 Task: Add Hu Organic Crunchy Mint Dark Chocolate Bar to the cart.
Action: Mouse moved to (19, 58)
Screenshot: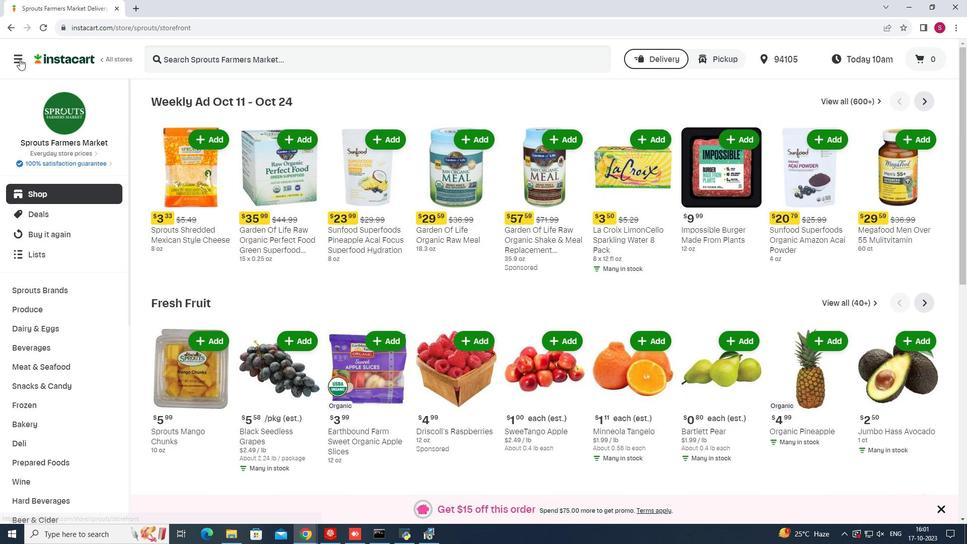 
Action: Mouse pressed left at (19, 58)
Screenshot: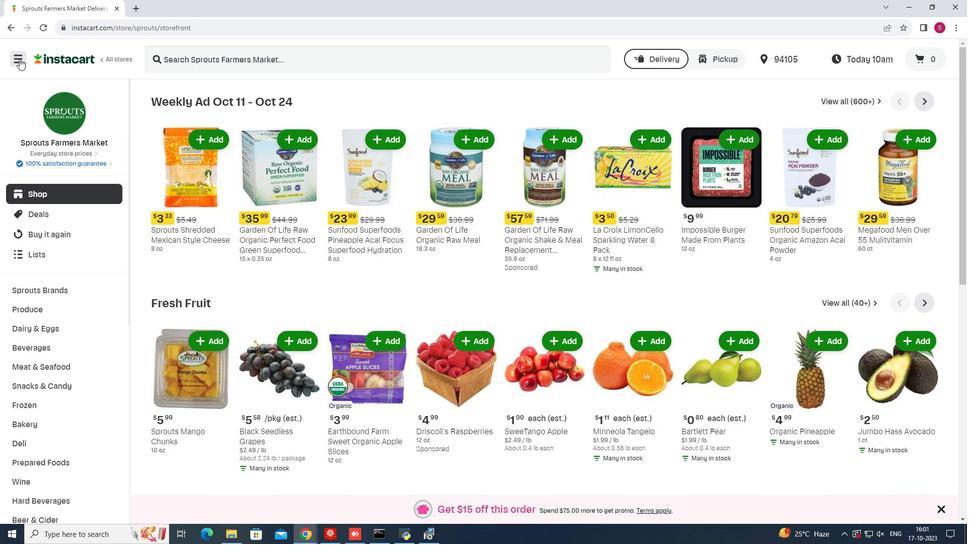 
Action: Mouse moved to (76, 268)
Screenshot: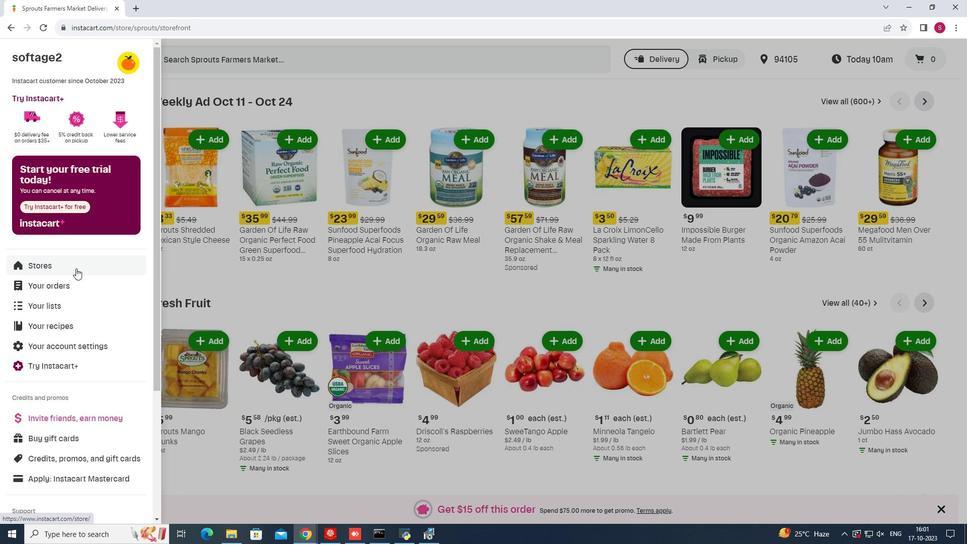 
Action: Mouse pressed left at (76, 268)
Screenshot: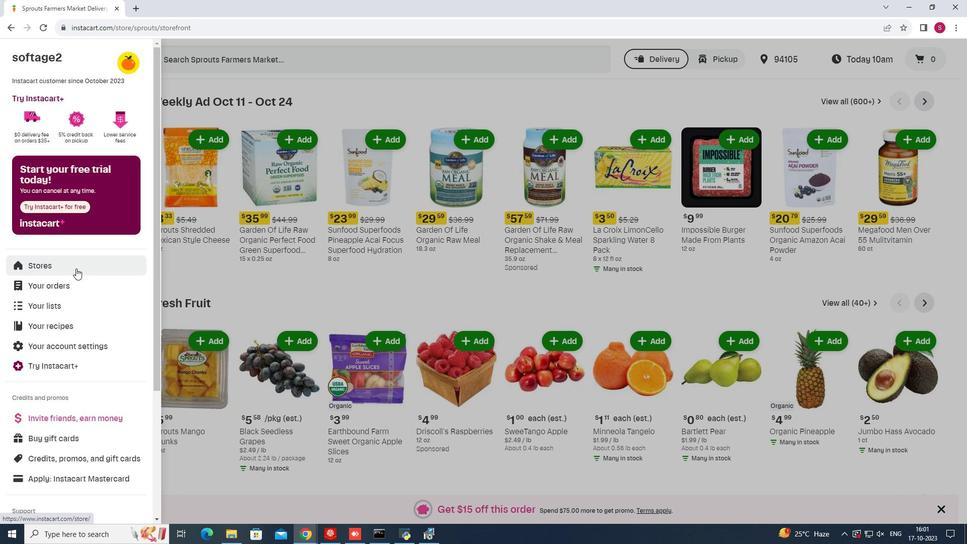
Action: Mouse moved to (236, 88)
Screenshot: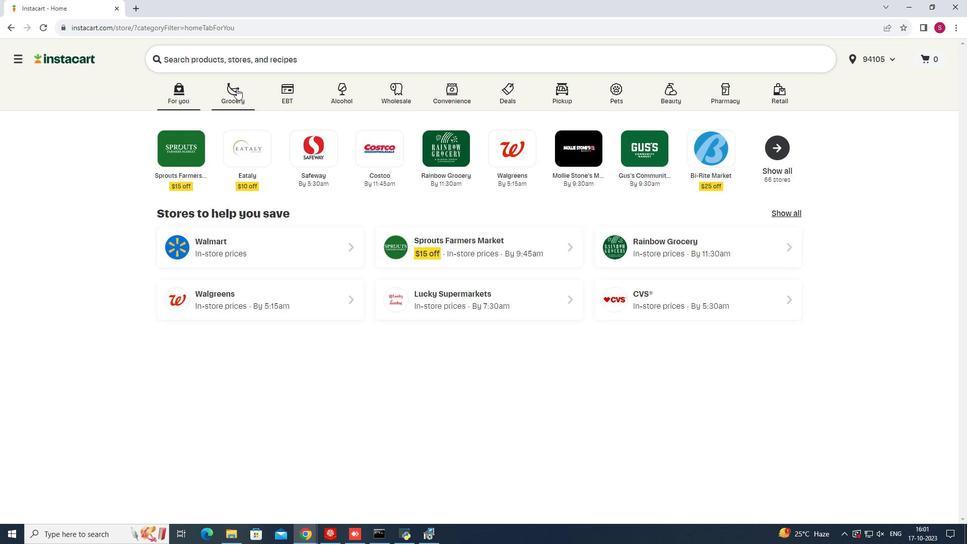 
Action: Mouse pressed left at (236, 88)
Screenshot: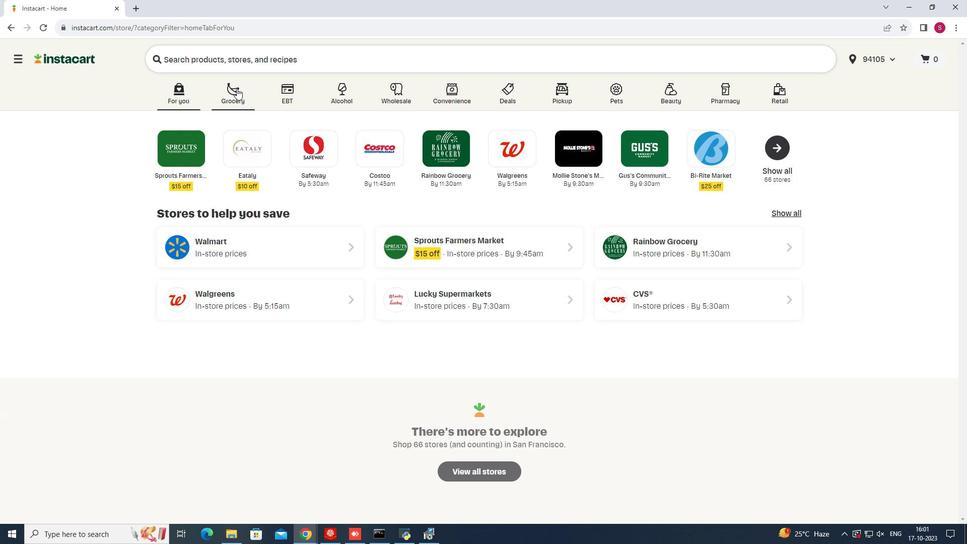 
Action: Mouse moved to (668, 139)
Screenshot: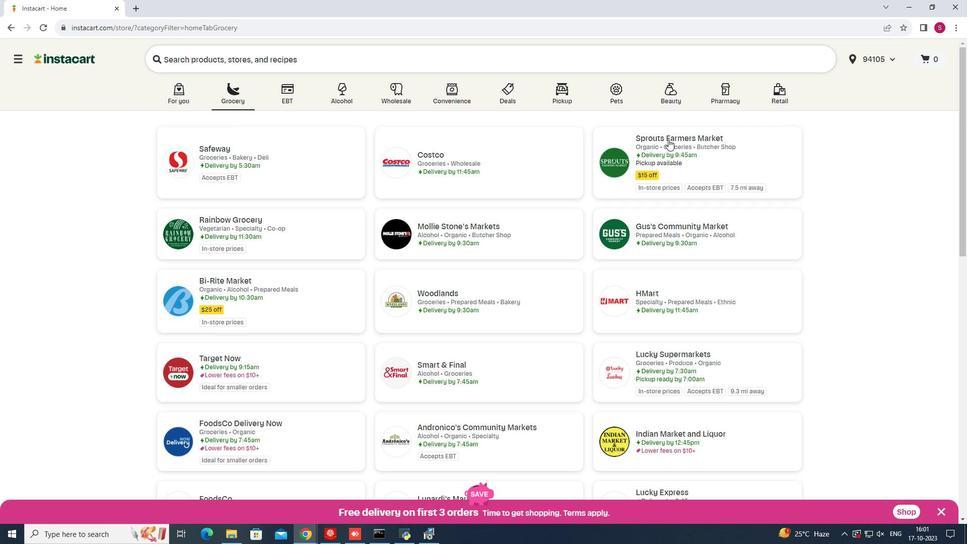 
Action: Mouse pressed left at (668, 139)
Screenshot: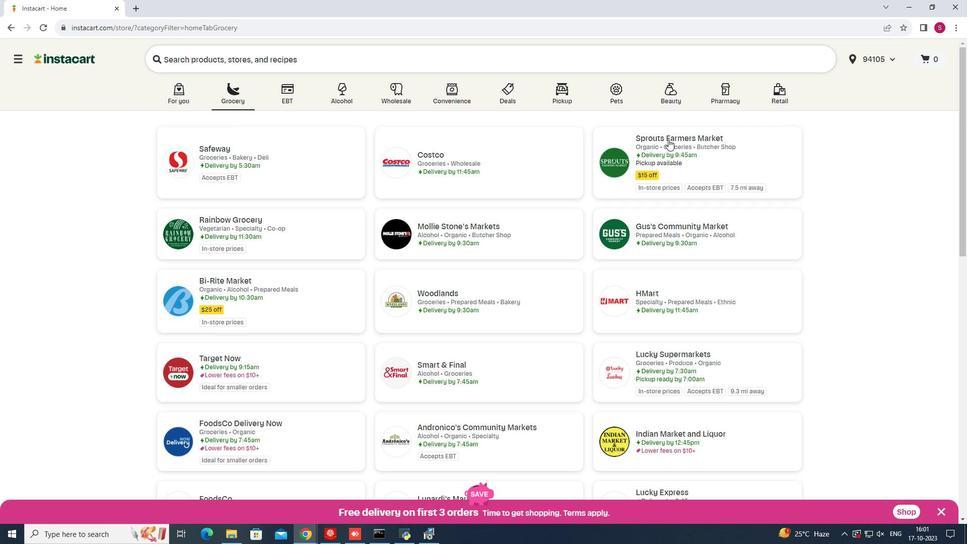 
Action: Mouse moved to (39, 383)
Screenshot: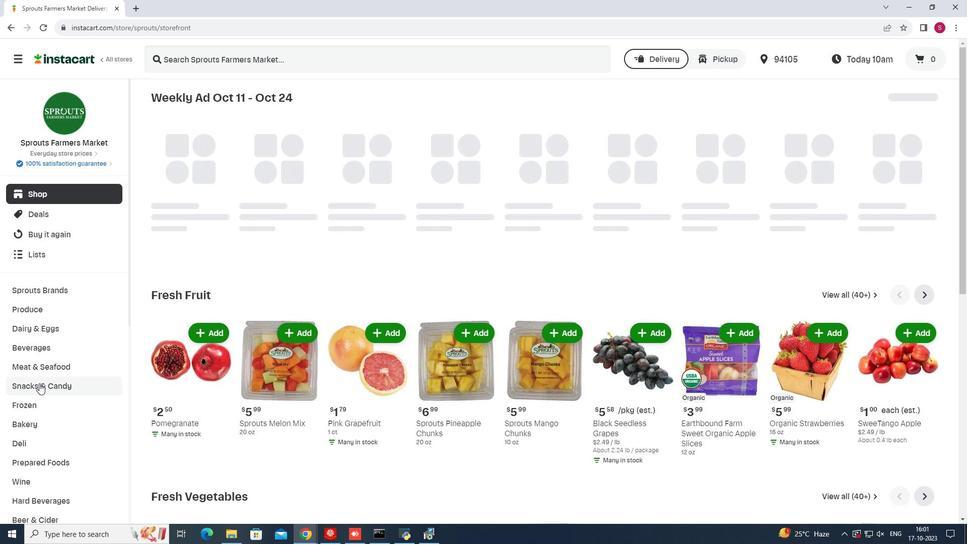 
Action: Mouse pressed left at (39, 383)
Screenshot: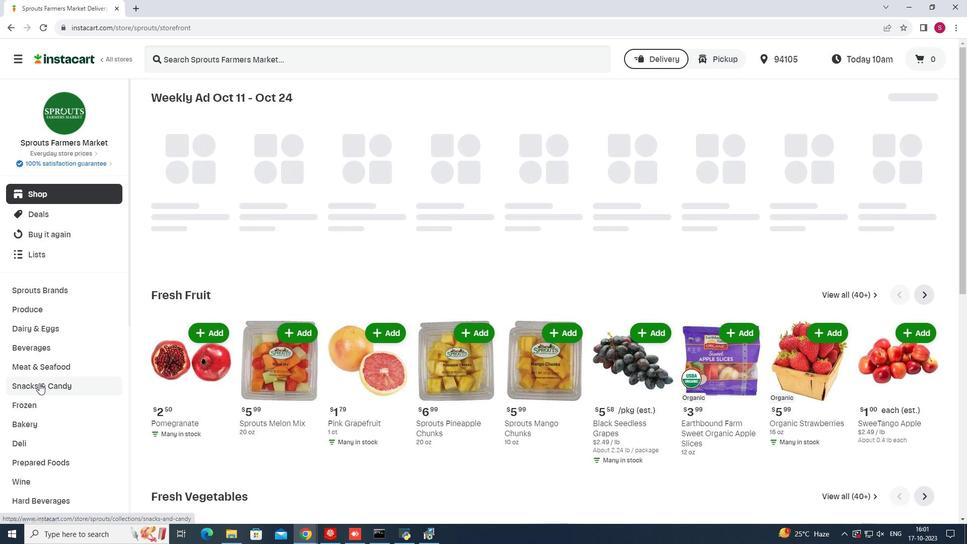
Action: Mouse moved to (298, 121)
Screenshot: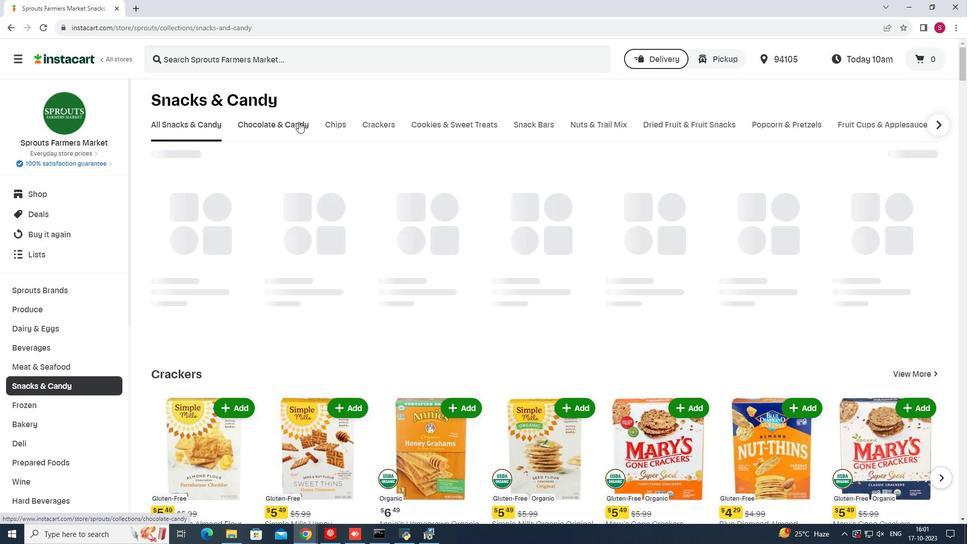 
Action: Mouse pressed left at (298, 121)
Screenshot: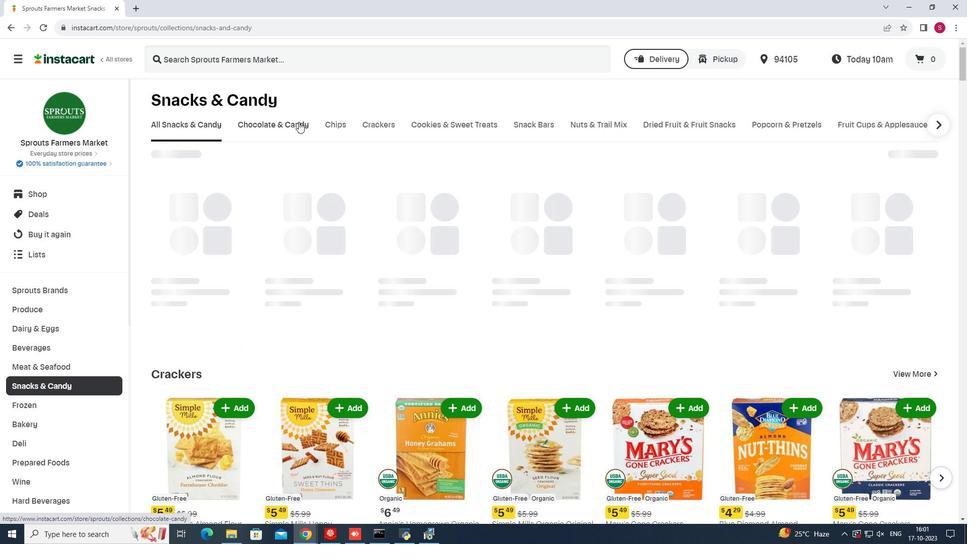 
Action: Mouse moved to (264, 168)
Screenshot: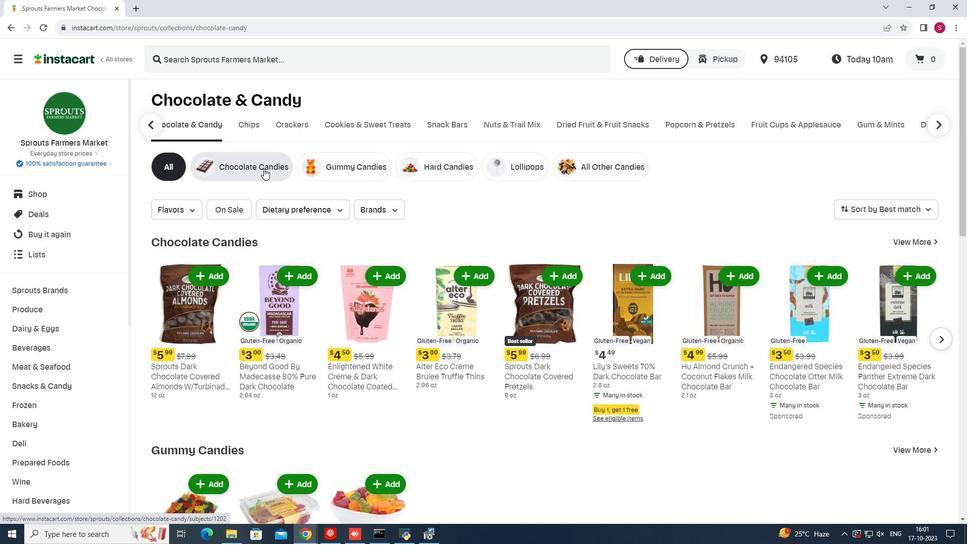 
Action: Mouse pressed left at (264, 168)
Screenshot: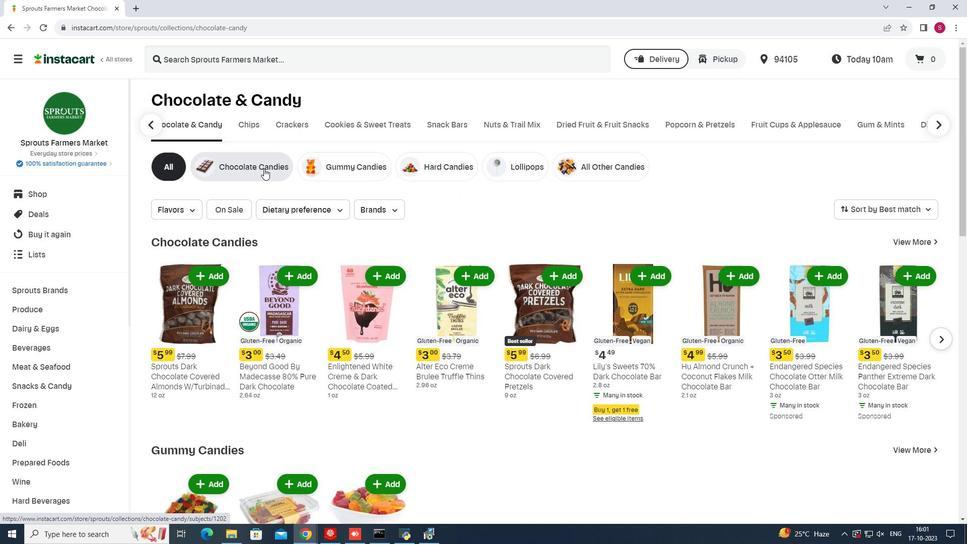 
Action: Mouse pressed left at (264, 168)
Screenshot: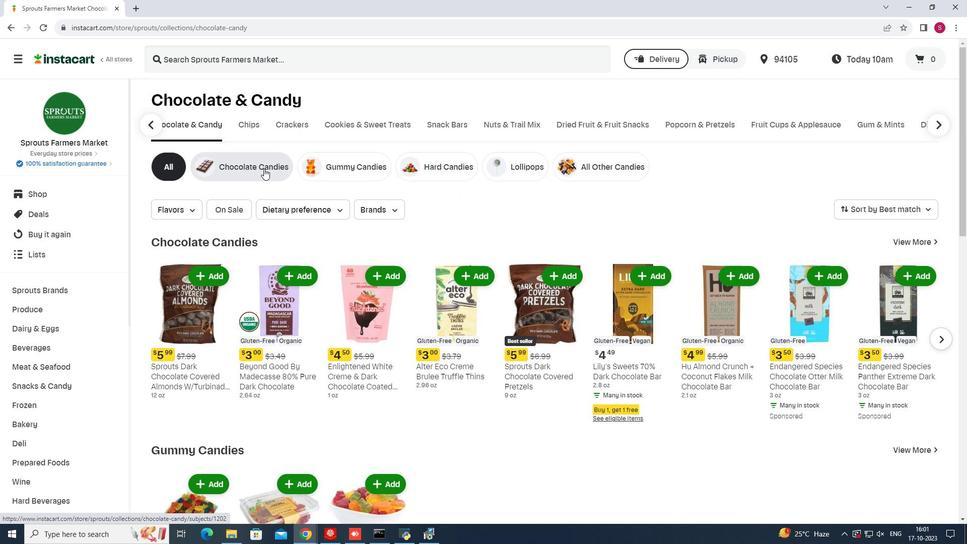 
Action: Mouse moved to (319, 55)
Screenshot: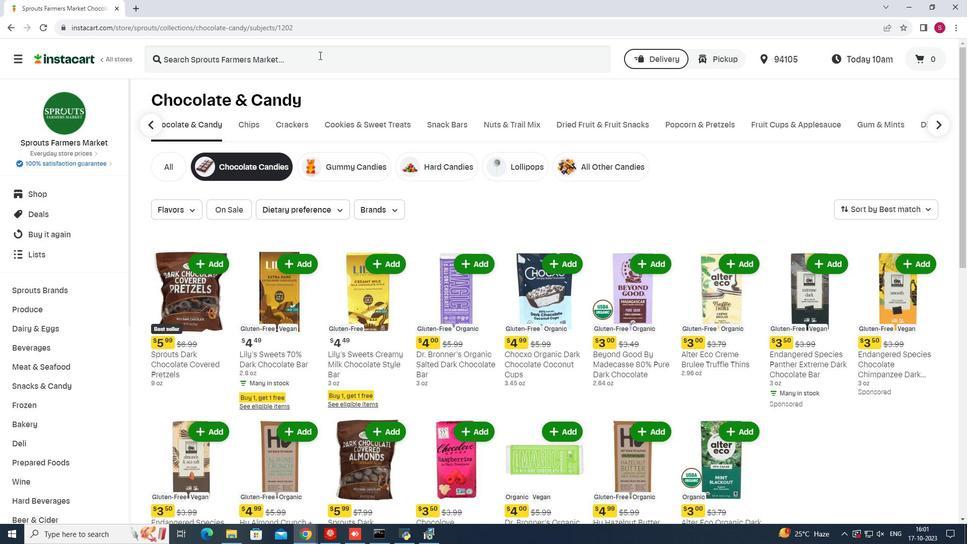 
Action: Mouse pressed left at (319, 55)
Screenshot: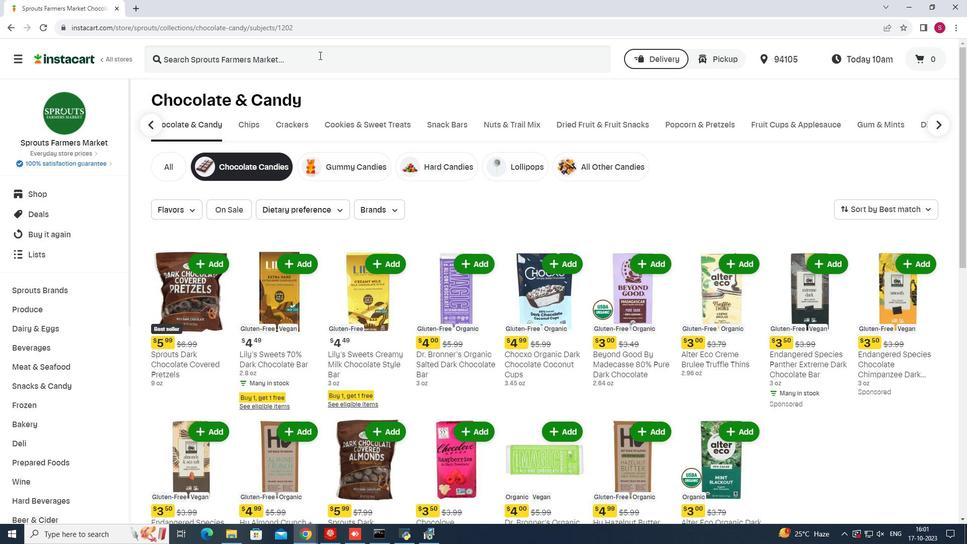 
Action: Key pressed <Key.shift>Hu<Key.space><Key.shift>Organic<Key.space><Key.shift>Crunchy<Key.space><Key.shift>Mint<Key.space><Key.shift>Dark<Key.space><Key.shift><Key.shift><Key.shift><Key.shift><Key.shift><Key.shift><Key.shift><Key.shift>Chocolate<Key.space><Key.shift>Bar<Key.enter>
Screenshot: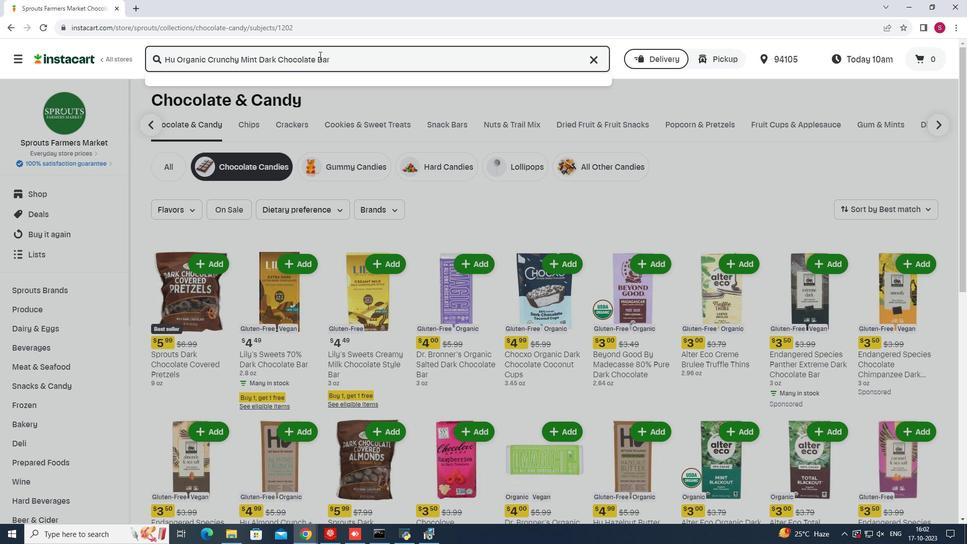 
Action: Mouse moved to (575, 161)
Screenshot: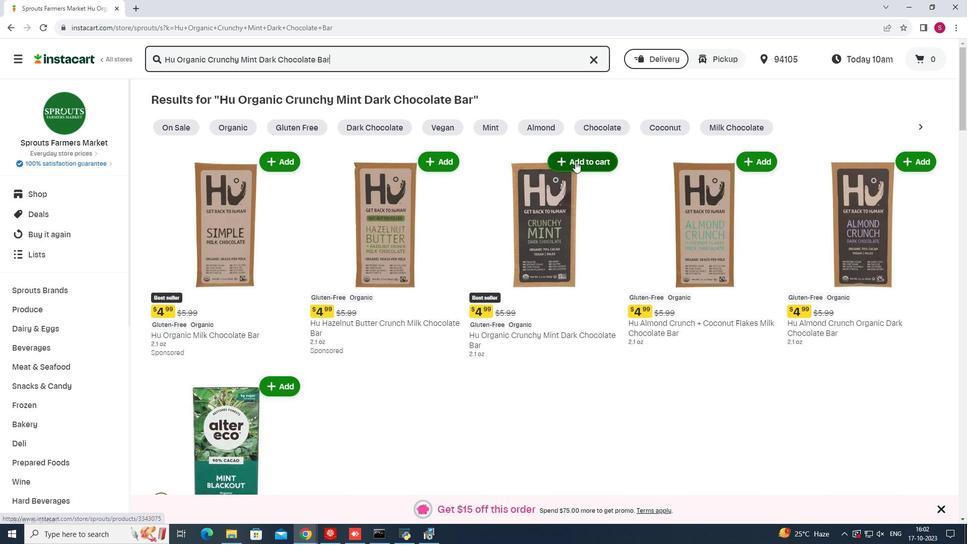 
Action: Mouse pressed left at (575, 161)
Screenshot: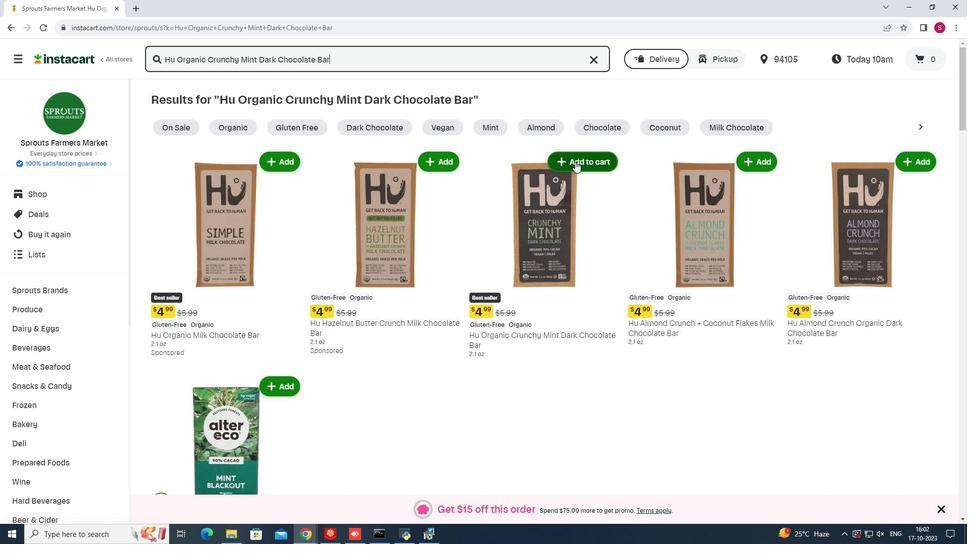 
Action: Mouse moved to (535, 291)
Screenshot: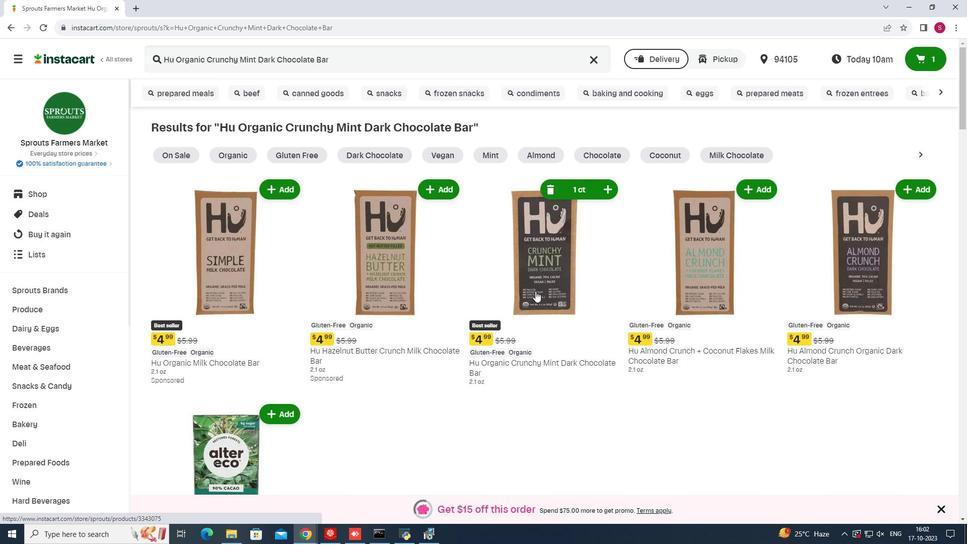 
